 Task: Select a due date automation when advanced off, on the wednesday after a card is due at 12:00 PM.
Action: Mouse moved to (504, 425)
Screenshot: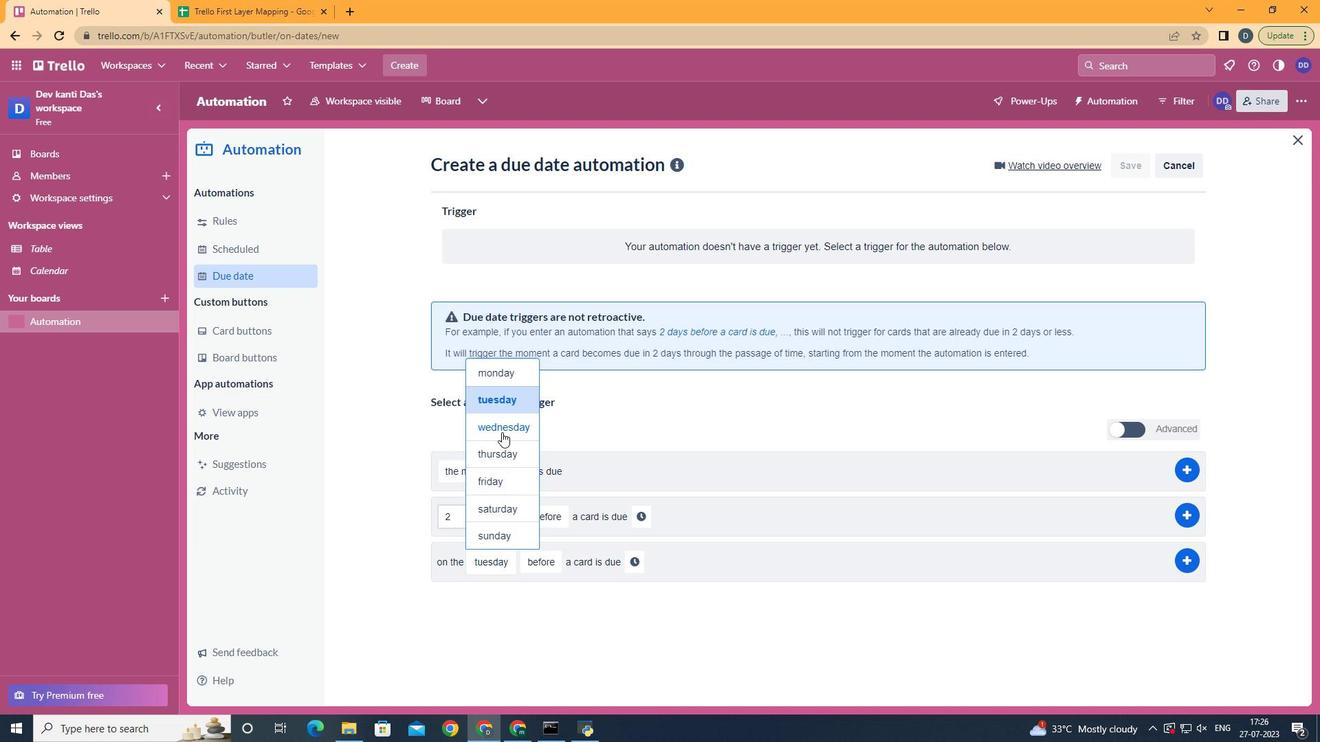 
Action: Mouse pressed left at (504, 425)
Screenshot: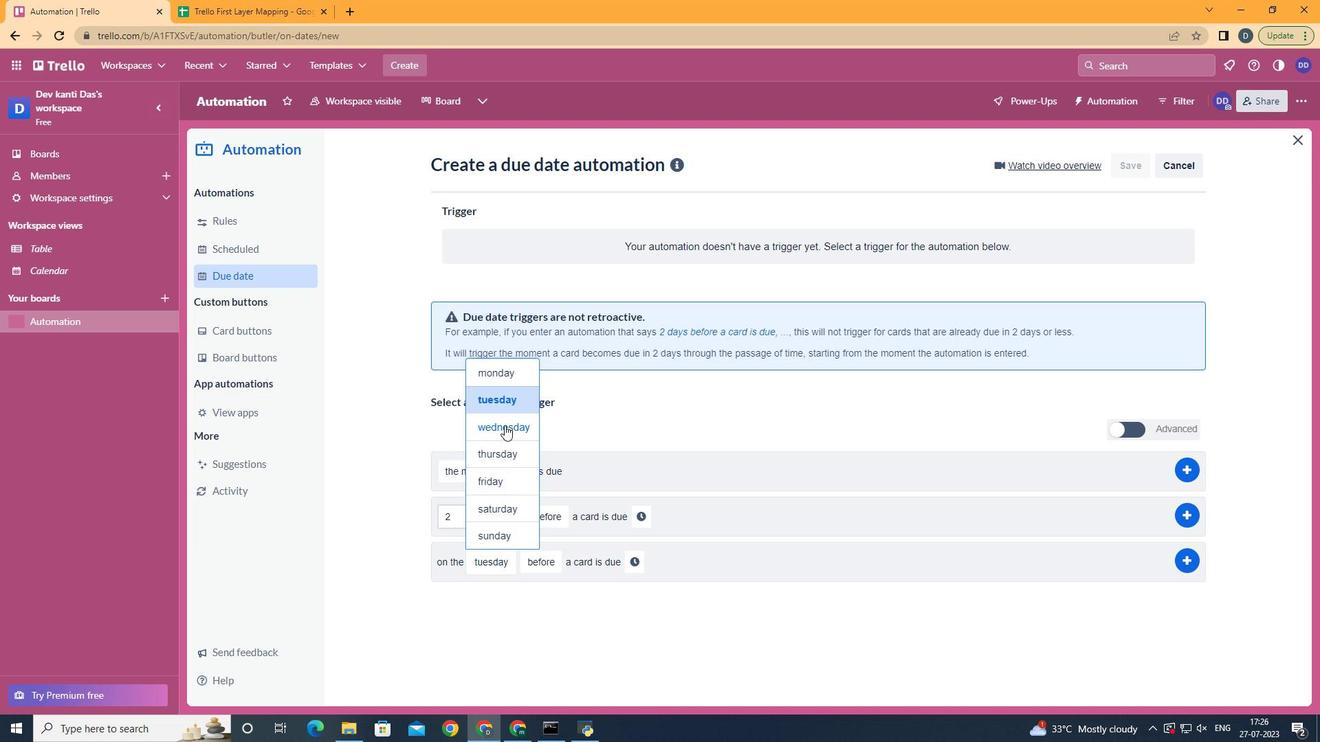 
Action: Mouse moved to (567, 609)
Screenshot: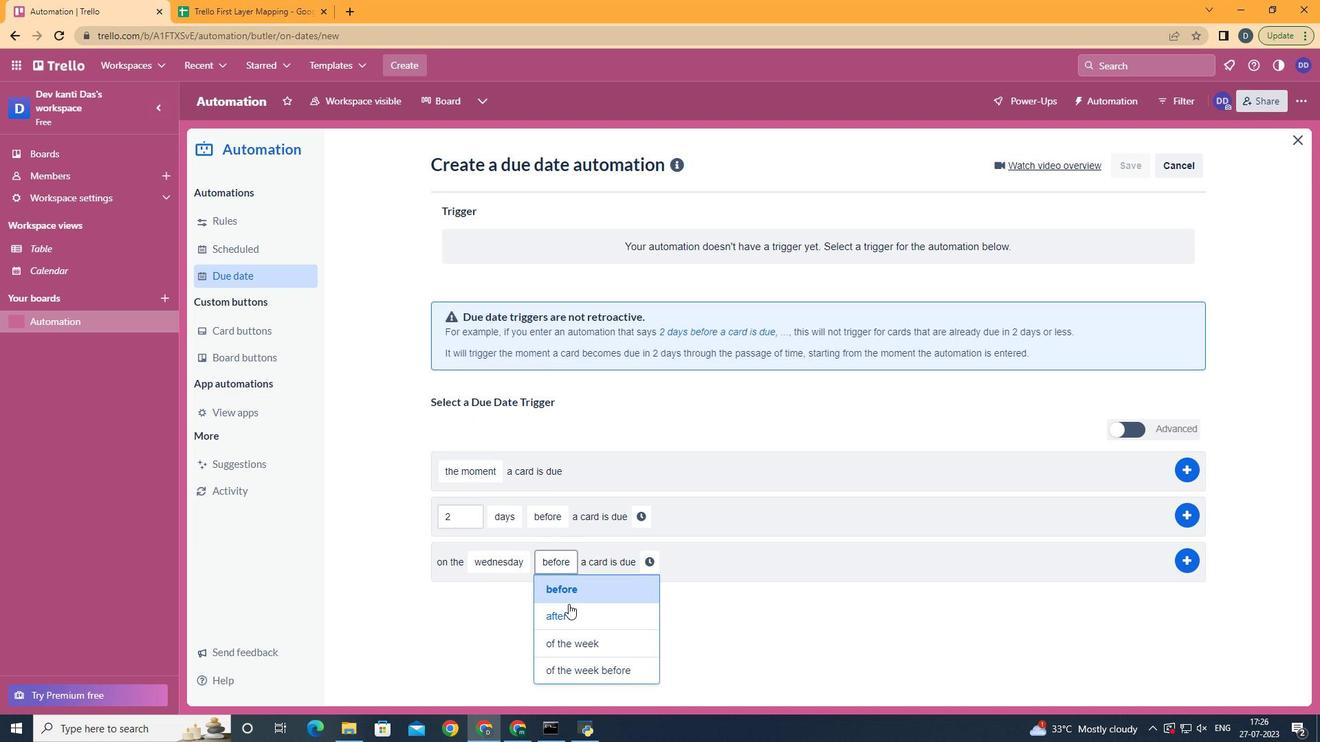 
Action: Mouse pressed left at (567, 609)
Screenshot: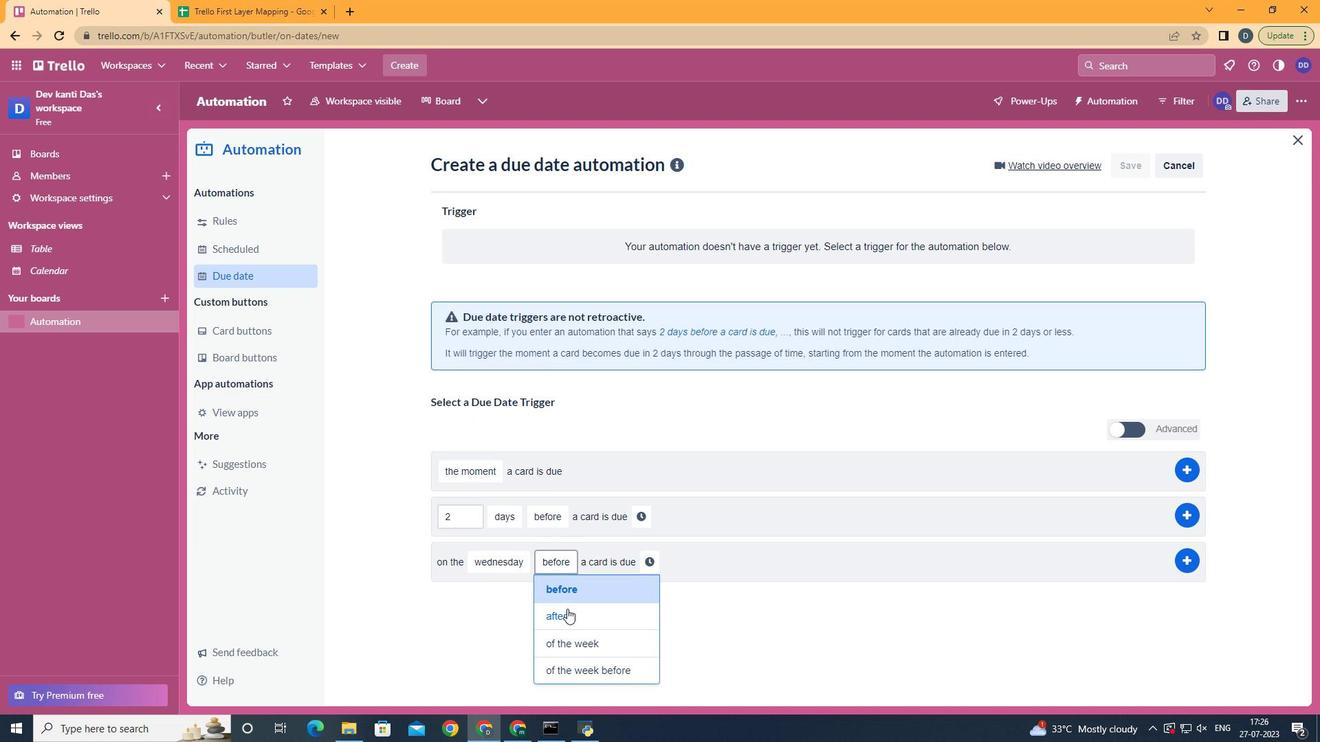 
Action: Mouse moved to (639, 566)
Screenshot: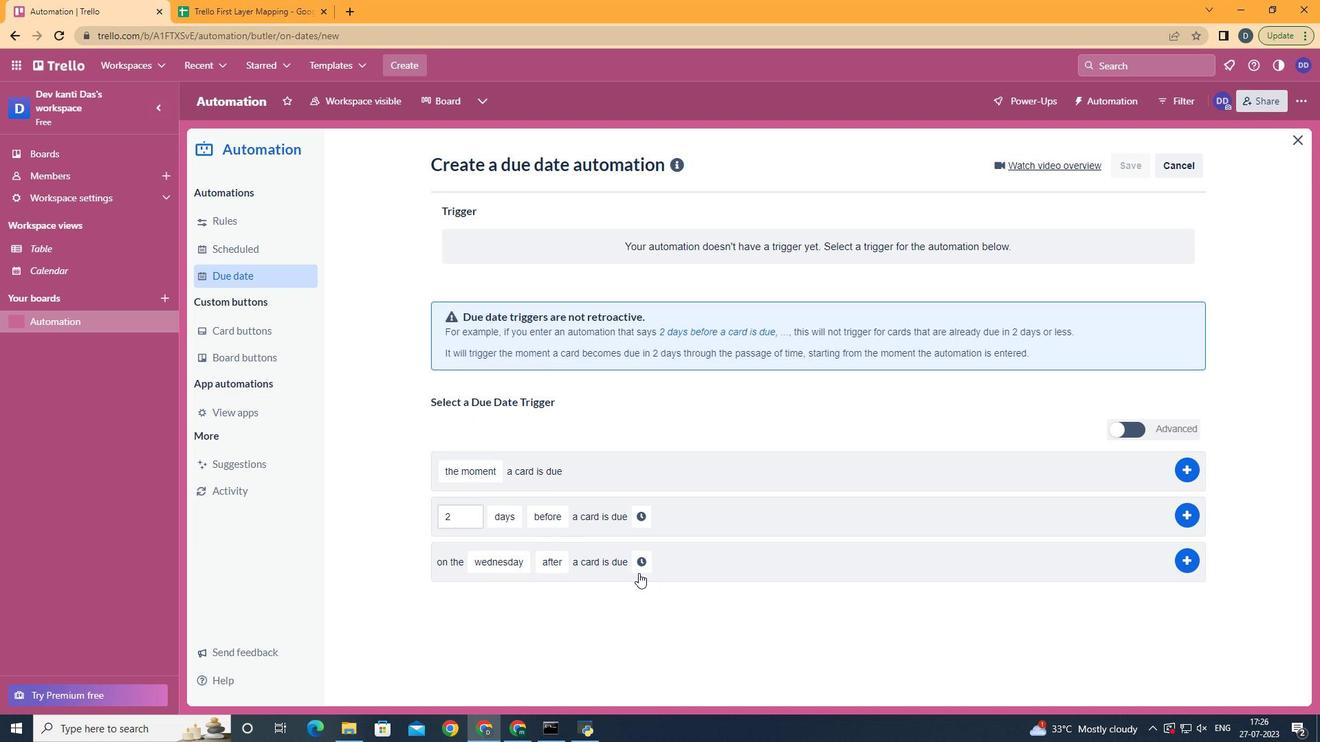 
Action: Mouse pressed left at (639, 566)
Screenshot: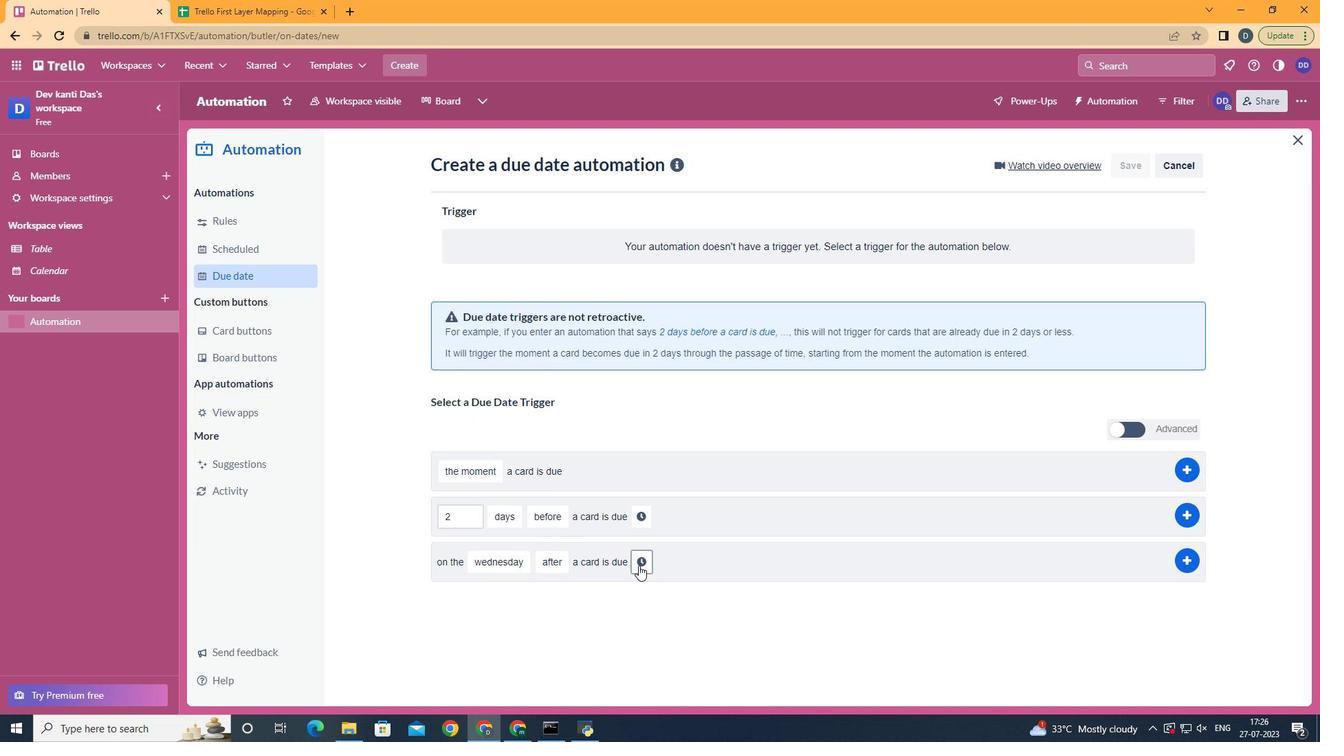 
Action: Mouse moved to (684, 569)
Screenshot: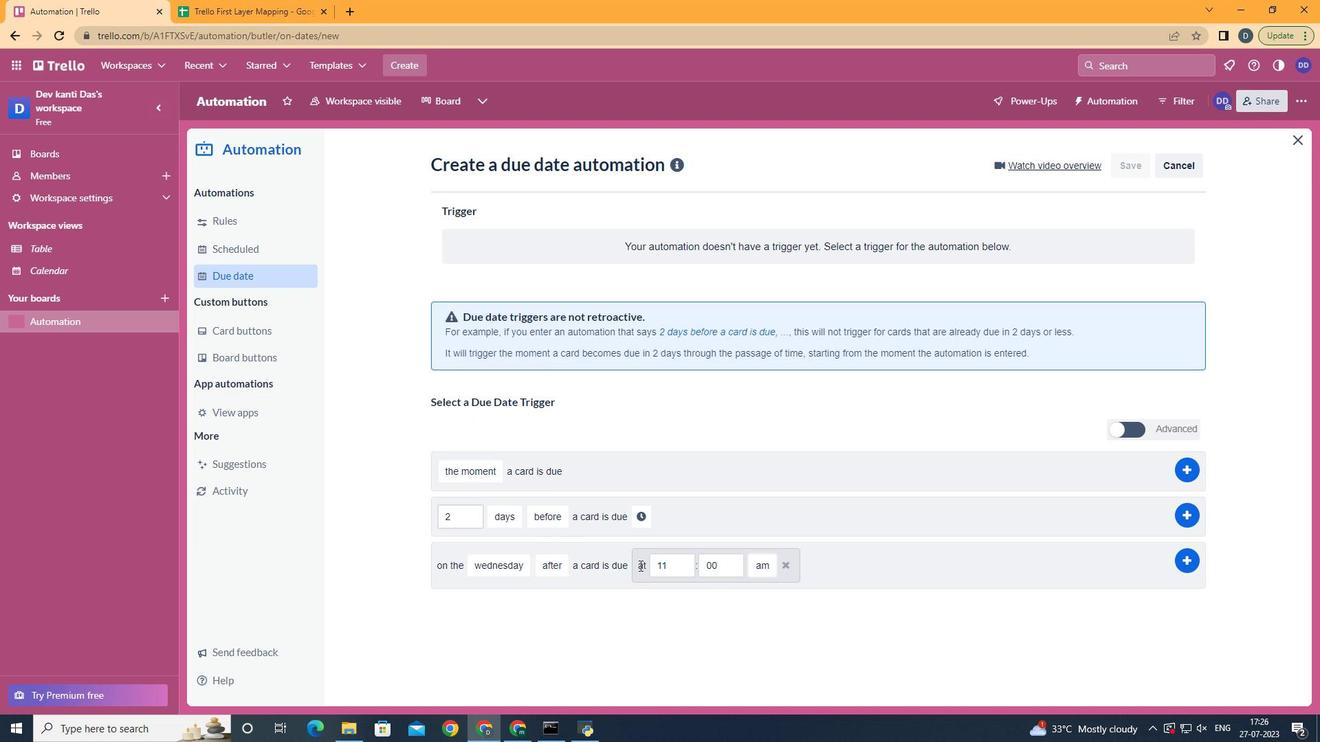 
Action: Mouse pressed left at (684, 569)
Screenshot: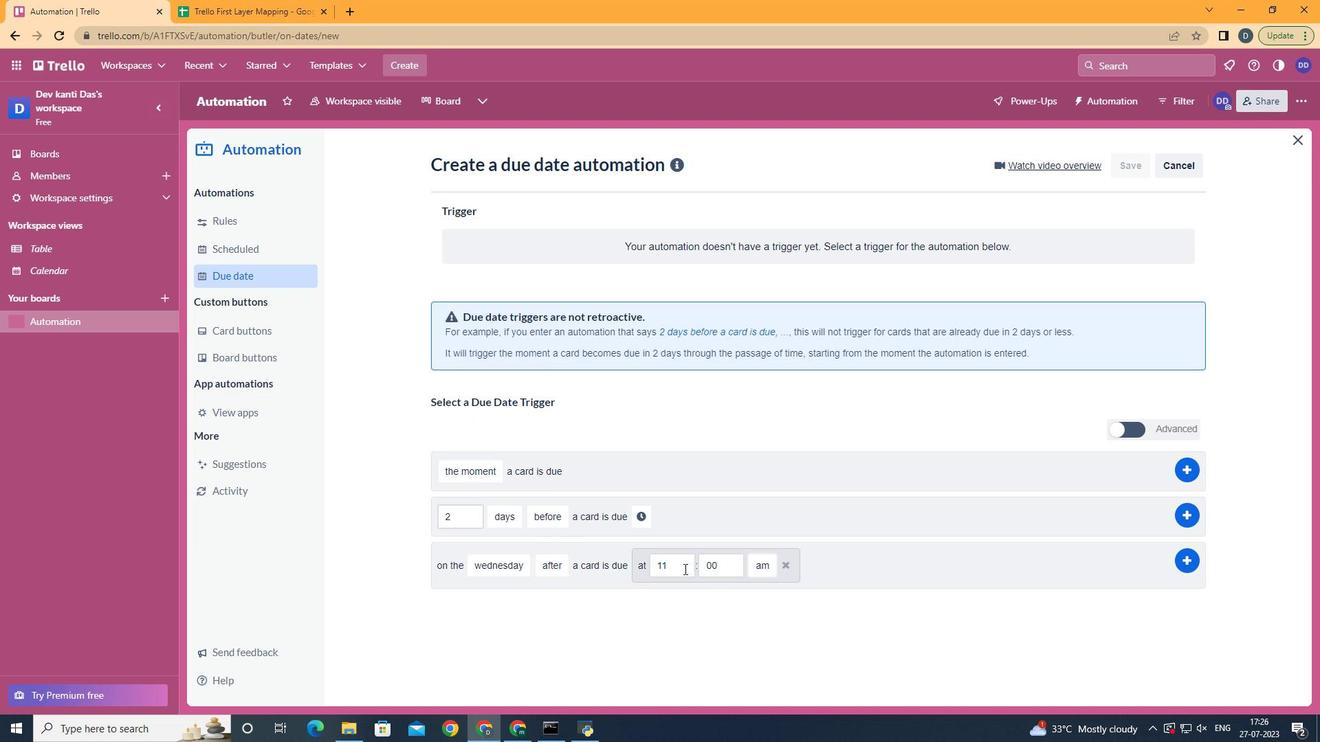 
Action: Mouse moved to (685, 569)
Screenshot: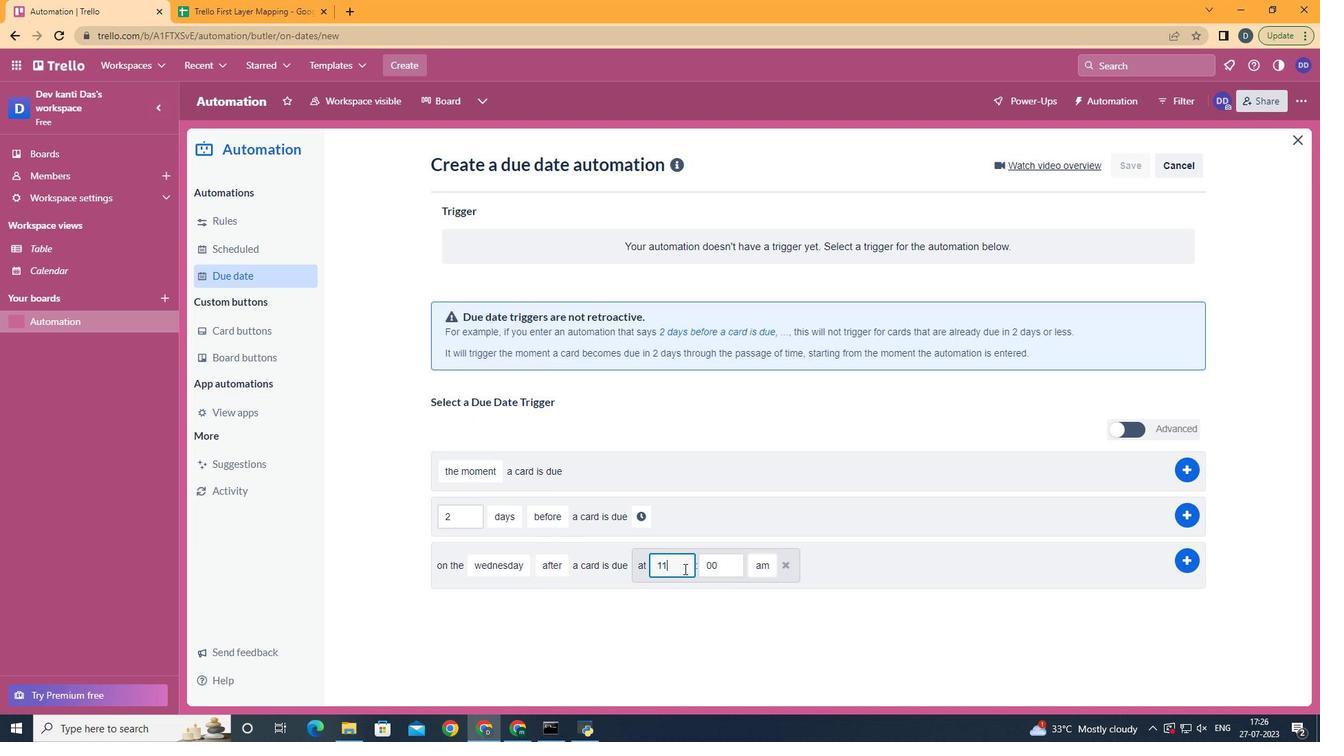 
Action: Key pressed <Key.backspace>2
Screenshot: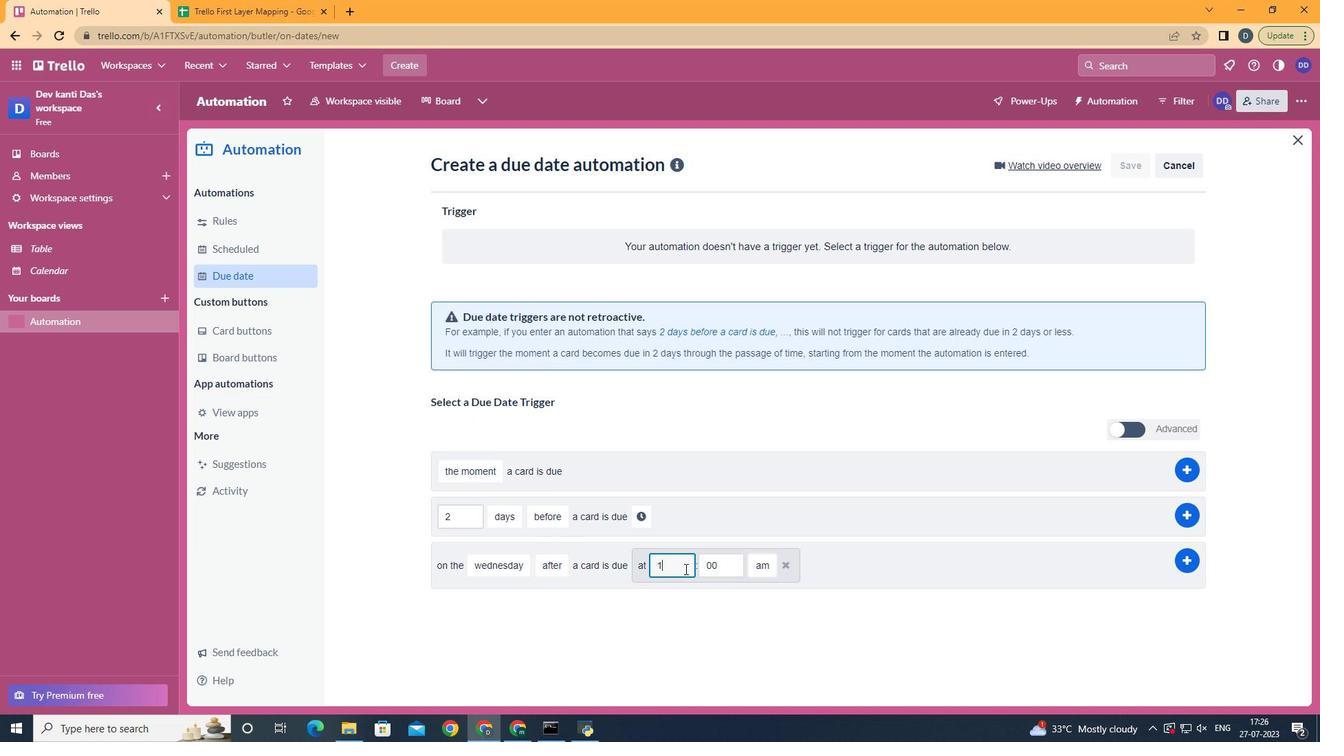 
Action: Mouse moved to (776, 619)
Screenshot: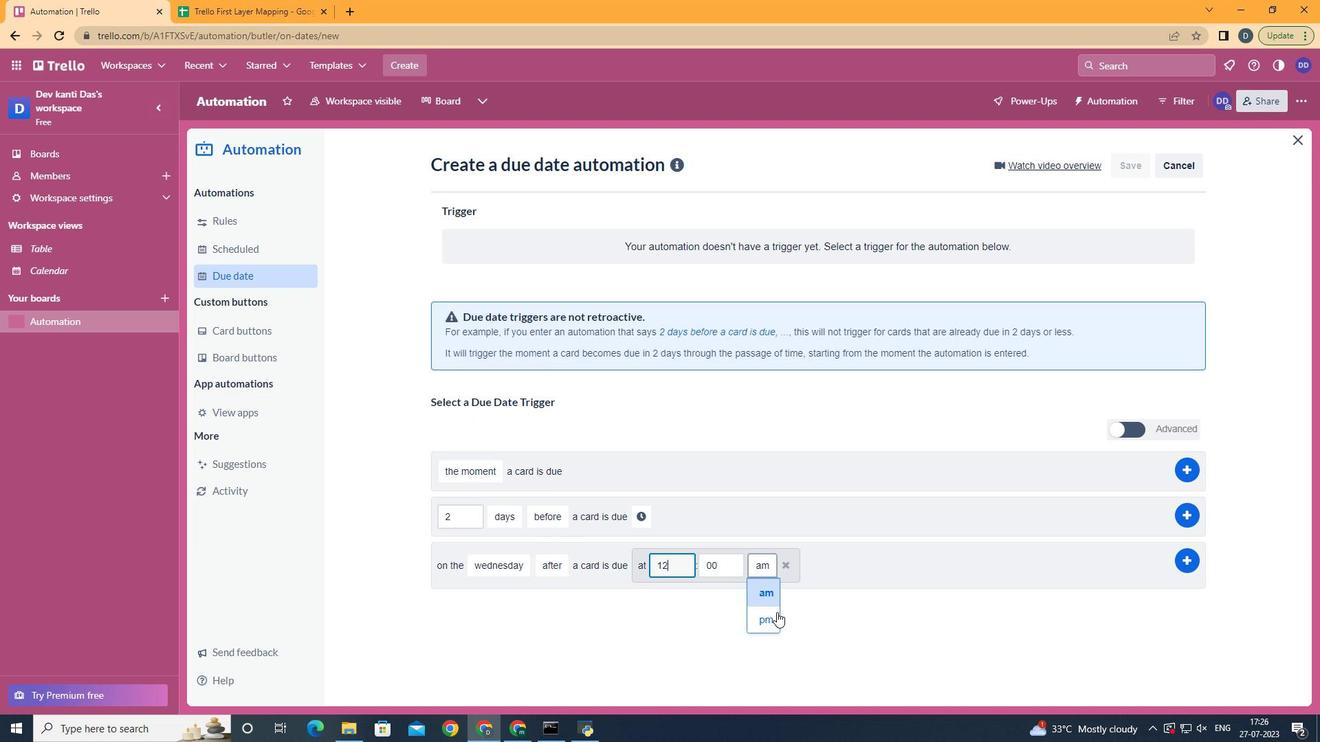 
Action: Mouse pressed left at (776, 619)
Screenshot: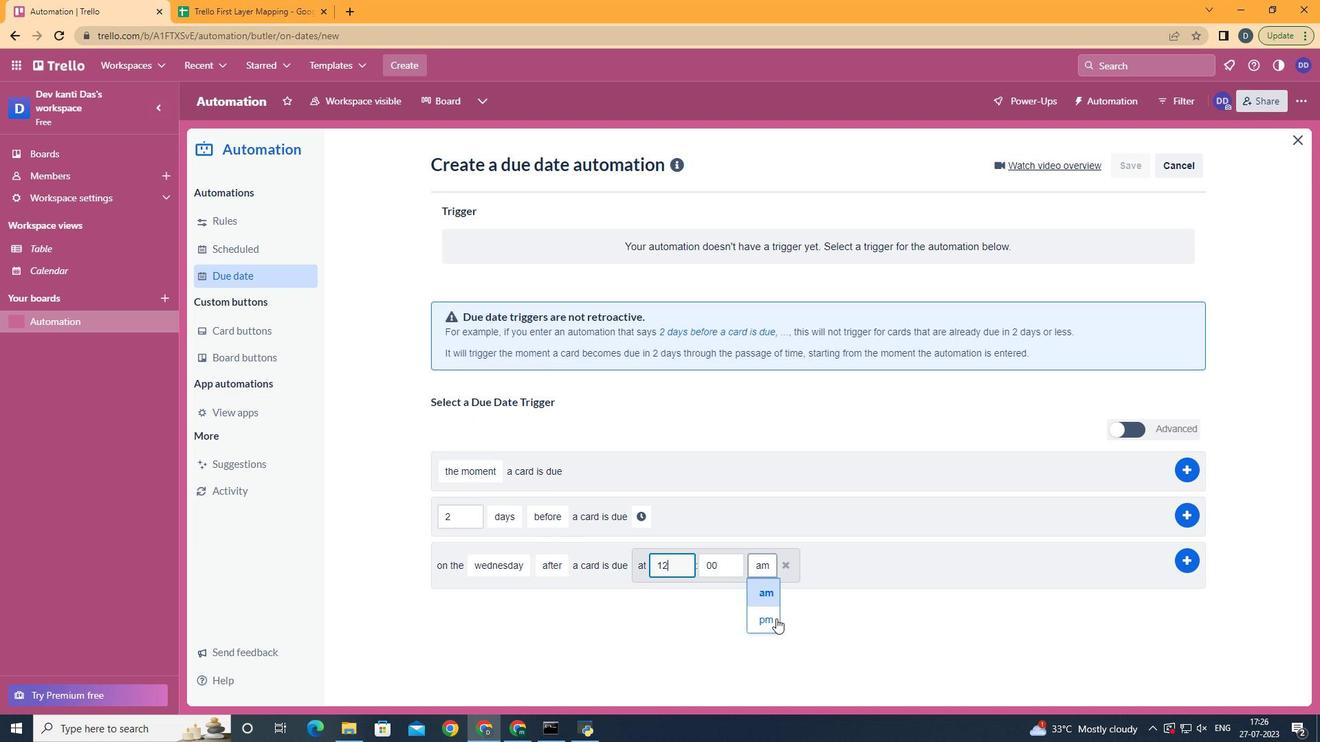 
